 Task: Create a due date automation trigger when advanced on, on the monday of the week before a card is due add dates not starting tomorrow at 11:00 AM.
Action: Mouse moved to (972, 73)
Screenshot: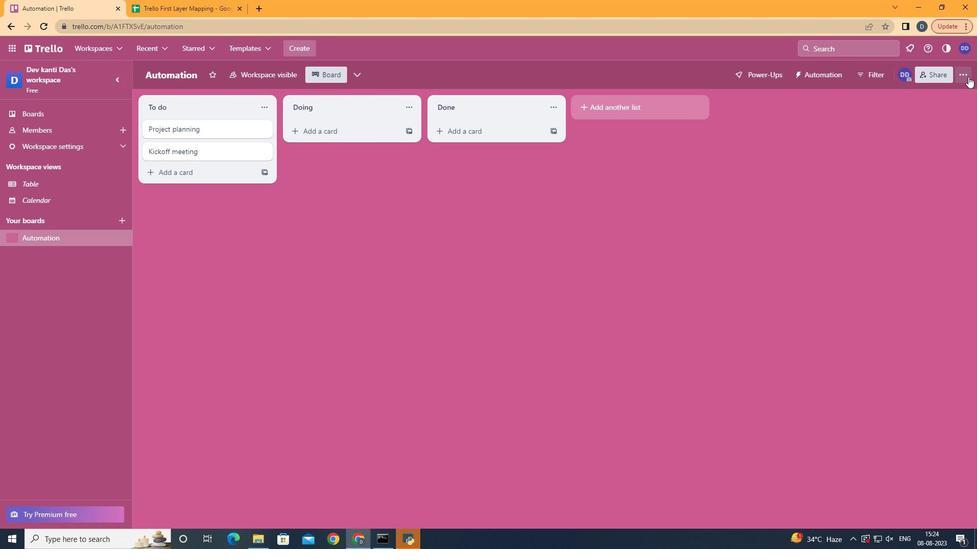 
Action: Mouse pressed left at (972, 73)
Screenshot: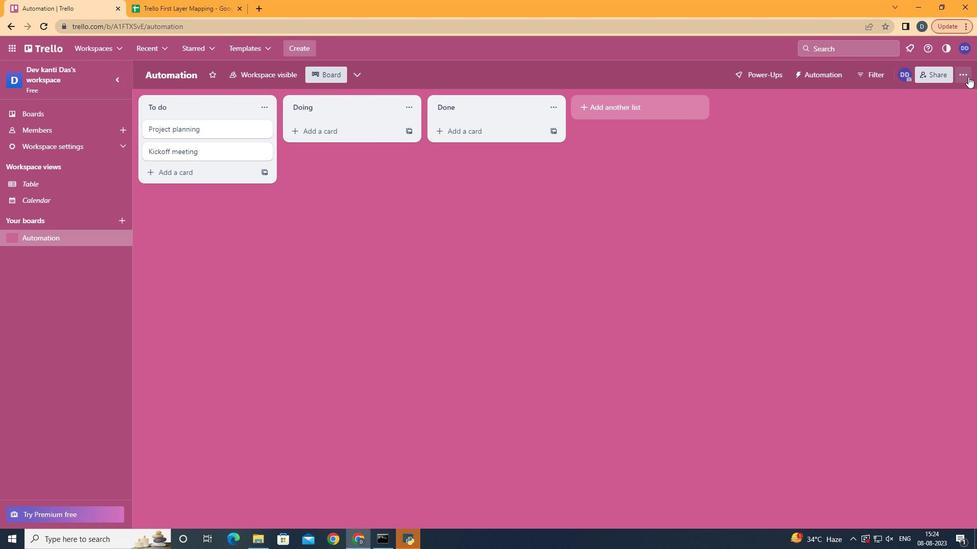 
Action: Mouse moved to (968, 76)
Screenshot: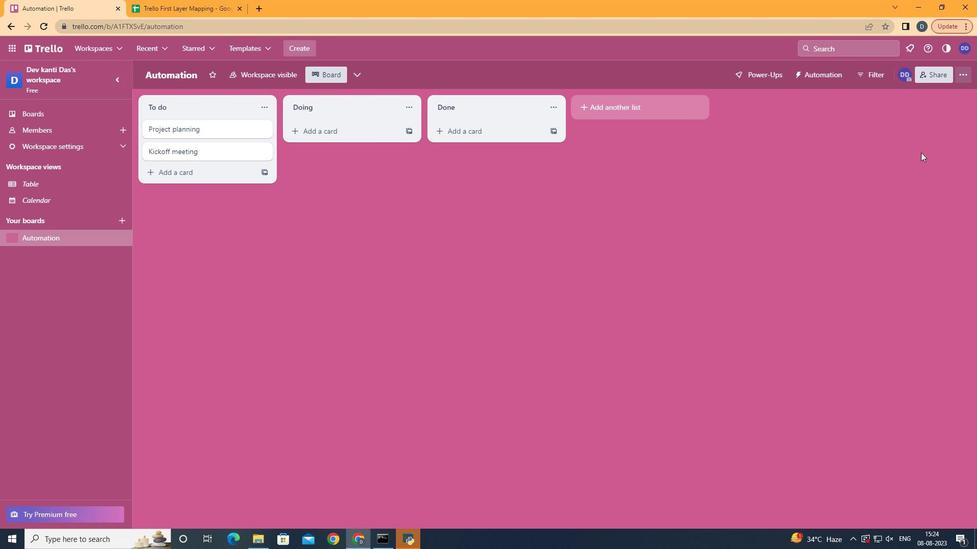 
Action: Mouse pressed left at (968, 76)
Screenshot: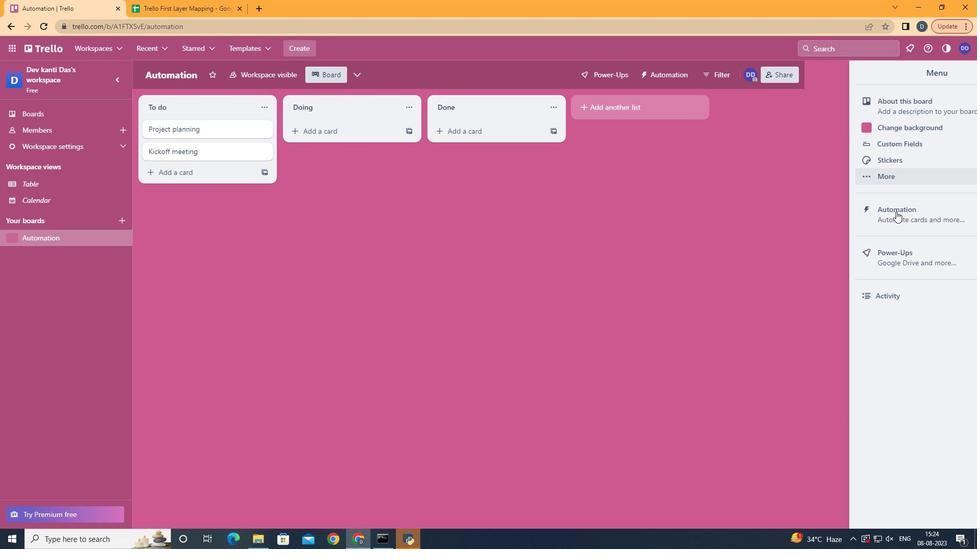 
Action: Mouse moved to (893, 220)
Screenshot: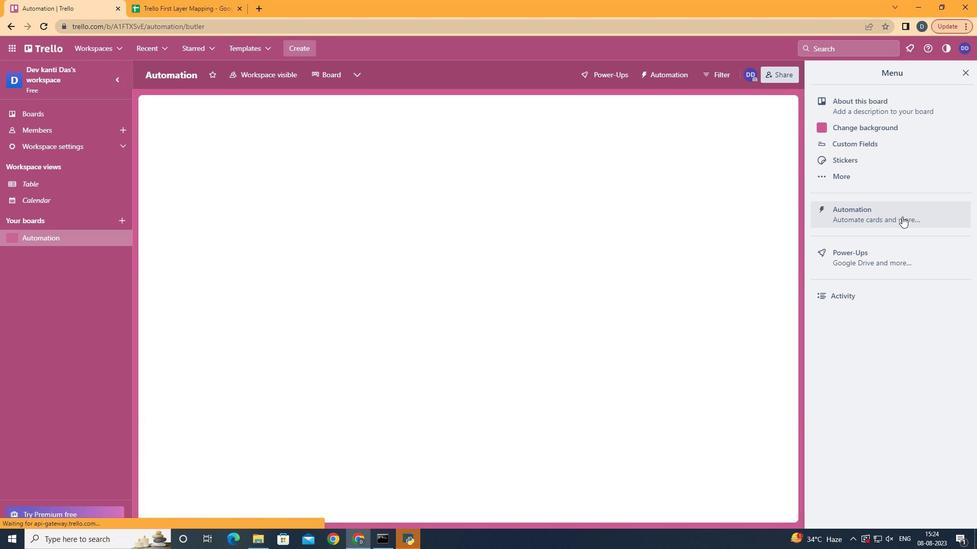 
Action: Mouse pressed left at (893, 220)
Screenshot: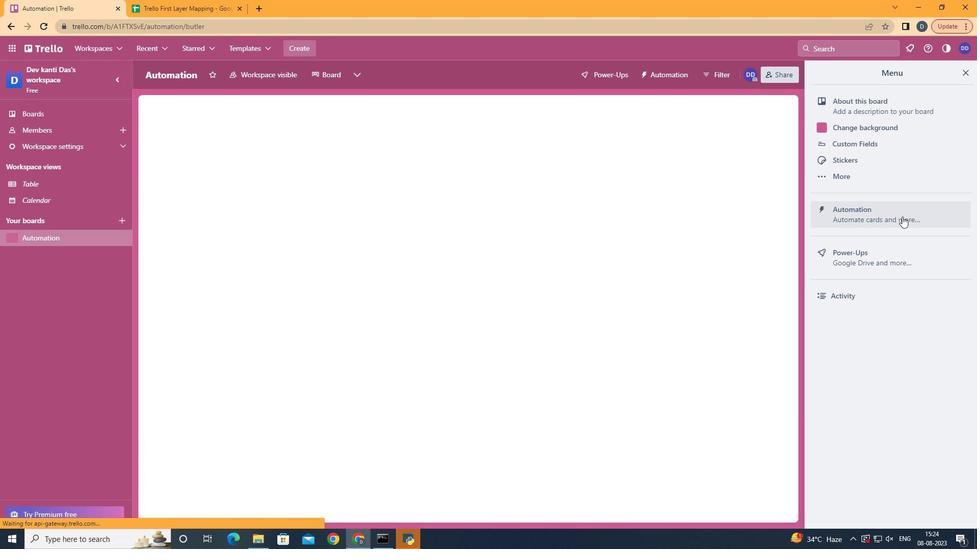 
Action: Mouse moved to (173, 203)
Screenshot: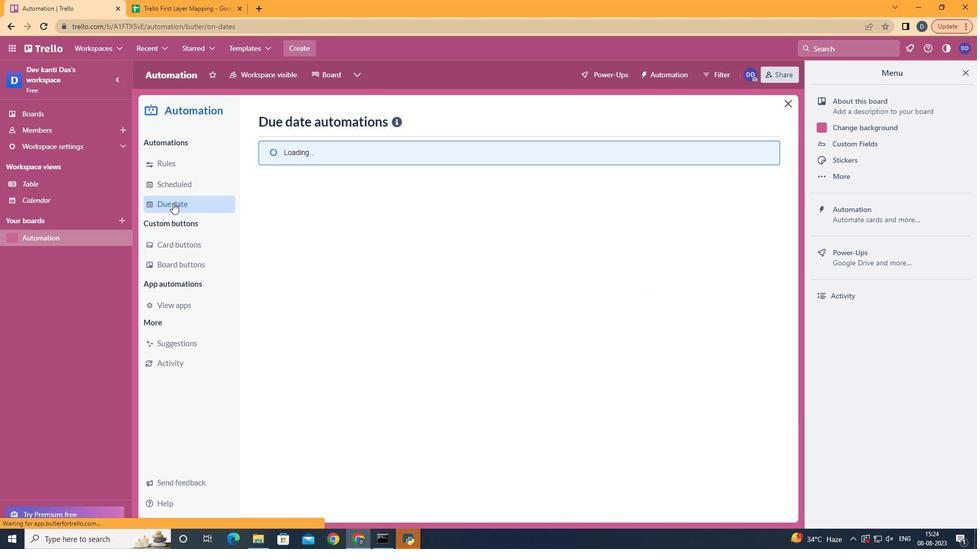 
Action: Mouse pressed left at (173, 203)
Screenshot: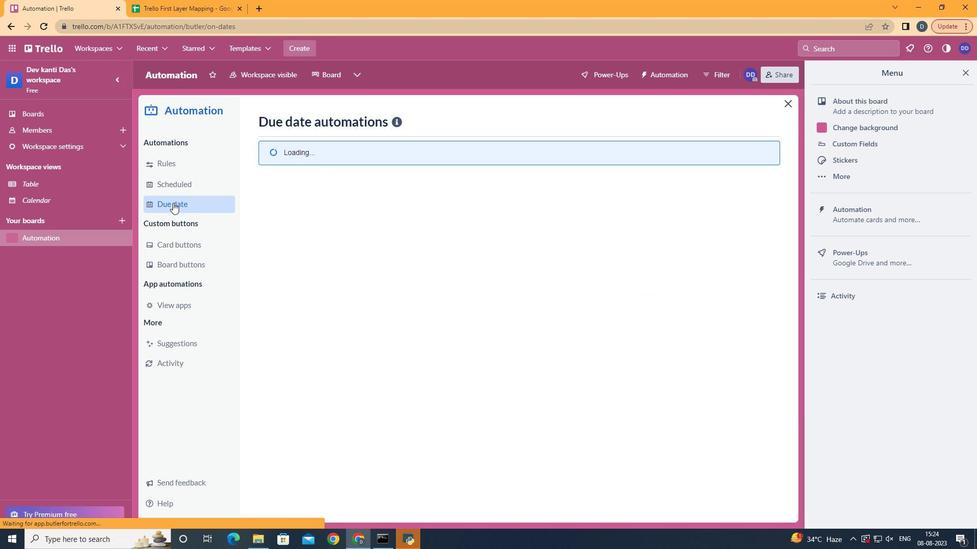 
Action: Mouse moved to (710, 125)
Screenshot: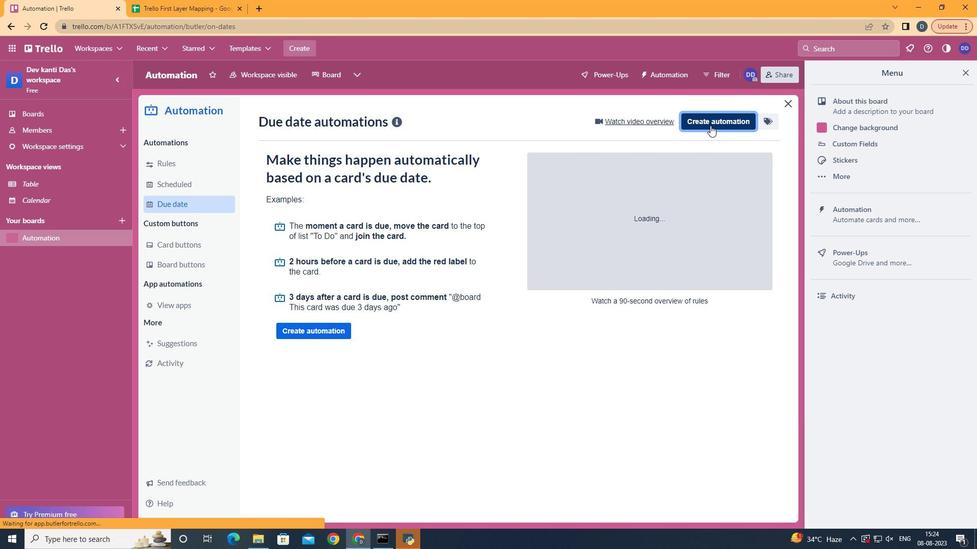 
Action: Mouse pressed left at (710, 125)
Screenshot: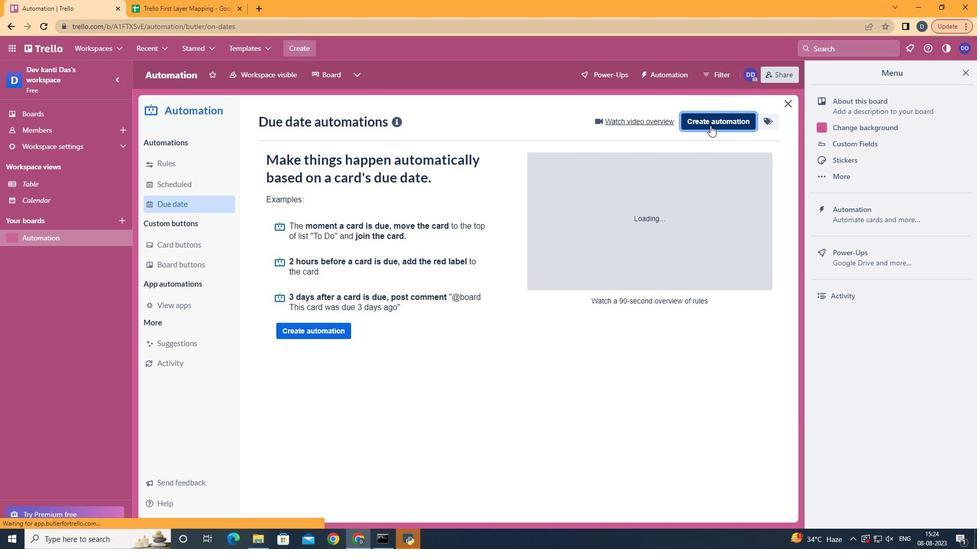 
Action: Mouse moved to (536, 223)
Screenshot: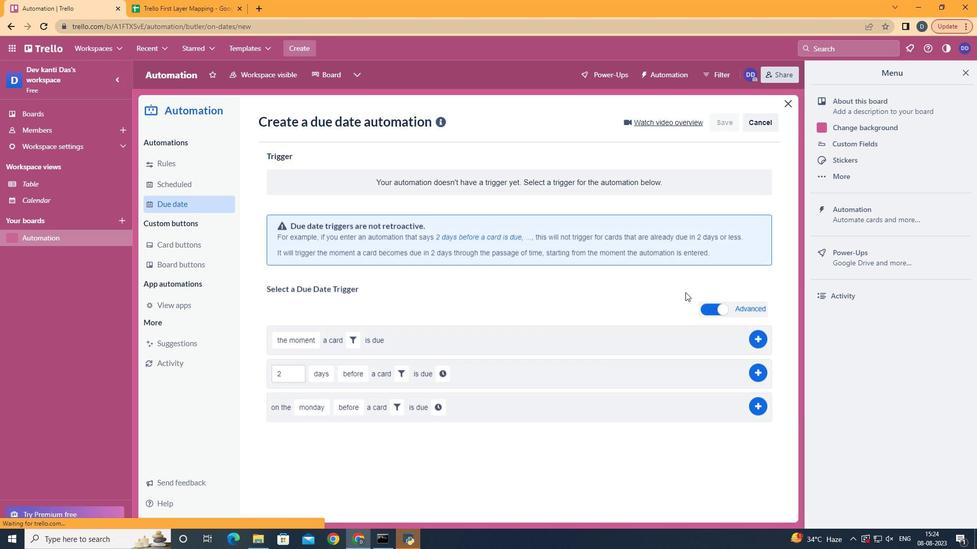 
Action: Mouse pressed left at (536, 223)
Screenshot: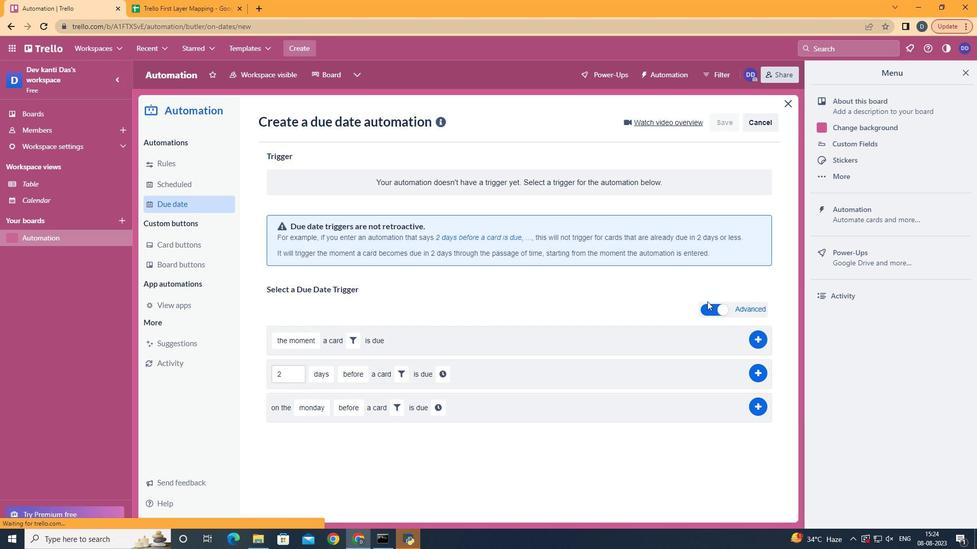 
Action: Mouse moved to (375, 481)
Screenshot: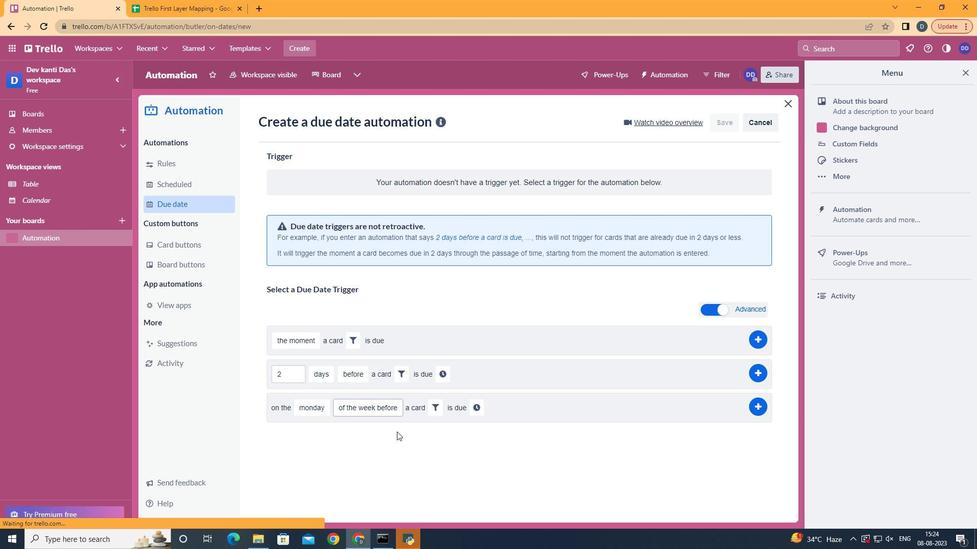 
Action: Mouse pressed left at (375, 481)
Screenshot: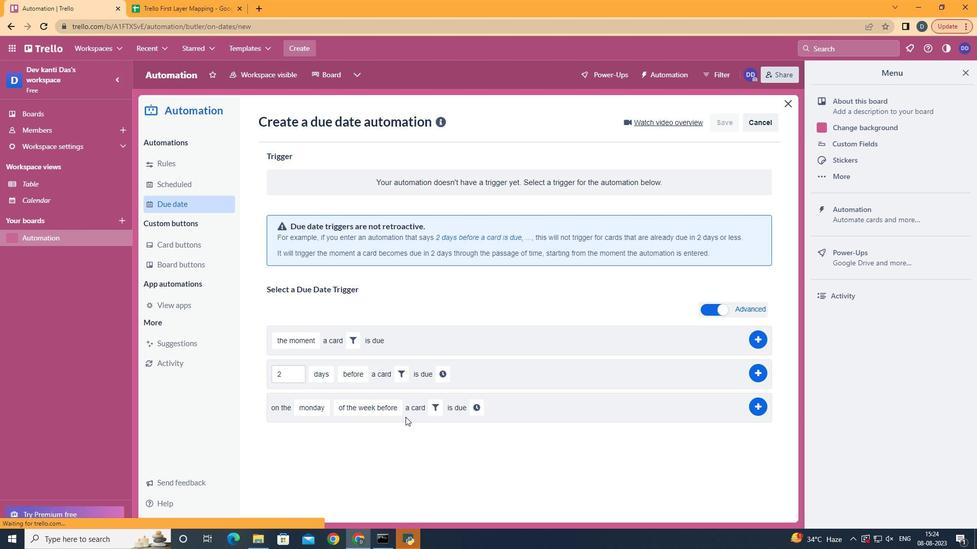 
Action: Mouse moved to (434, 403)
Screenshot: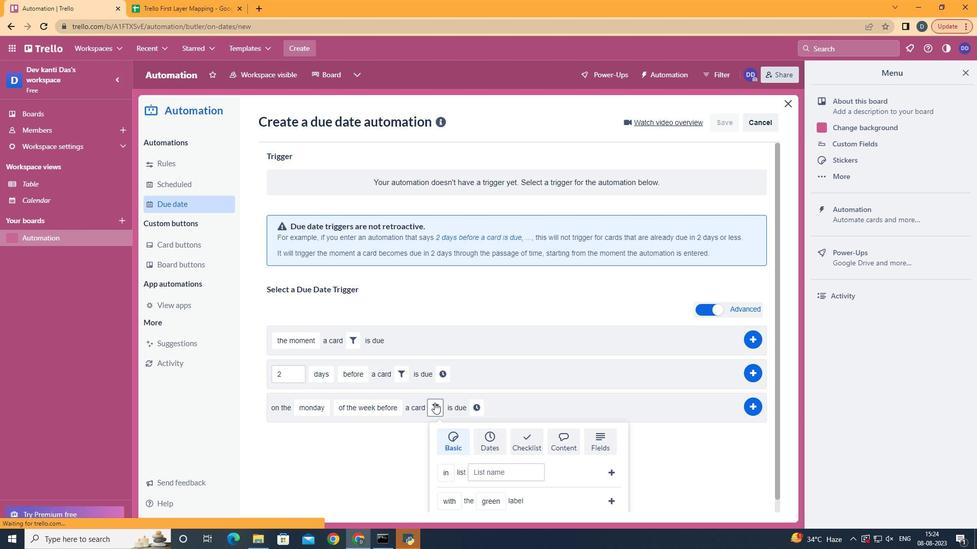 
Action: Mouse pressed left at (434, 403)
Screenshot: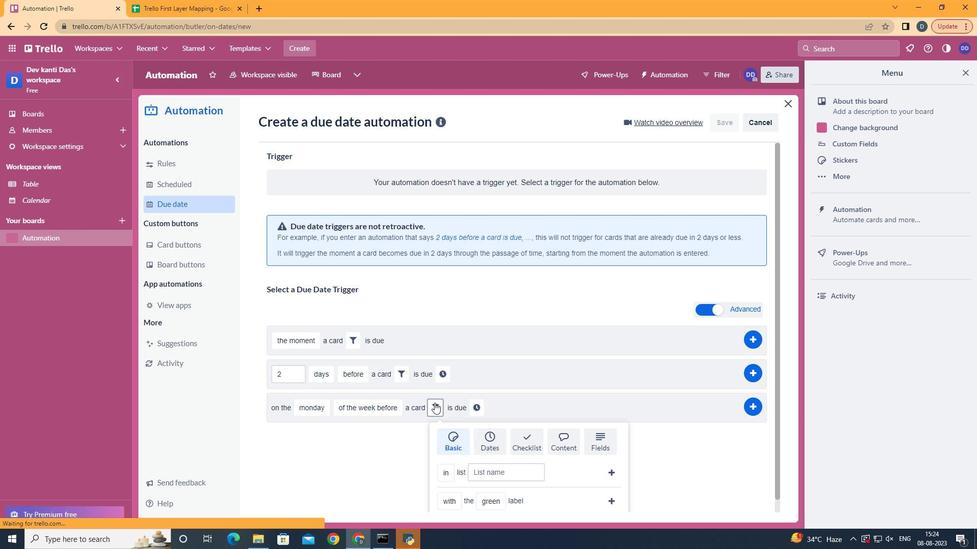 
Action: Mouse moved to (487, 441)
Screenshot: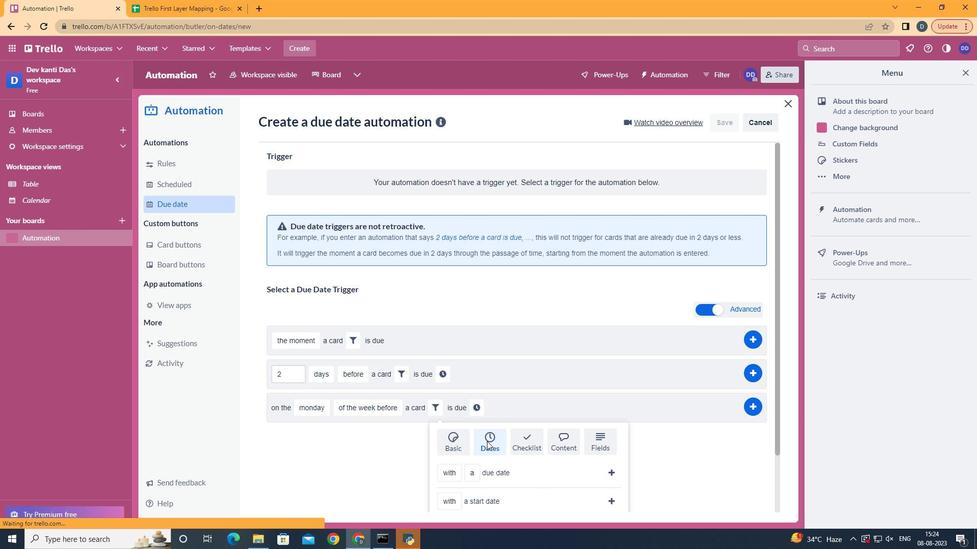 
Action: Mouse pressed left at (487, 441)
Screenshot: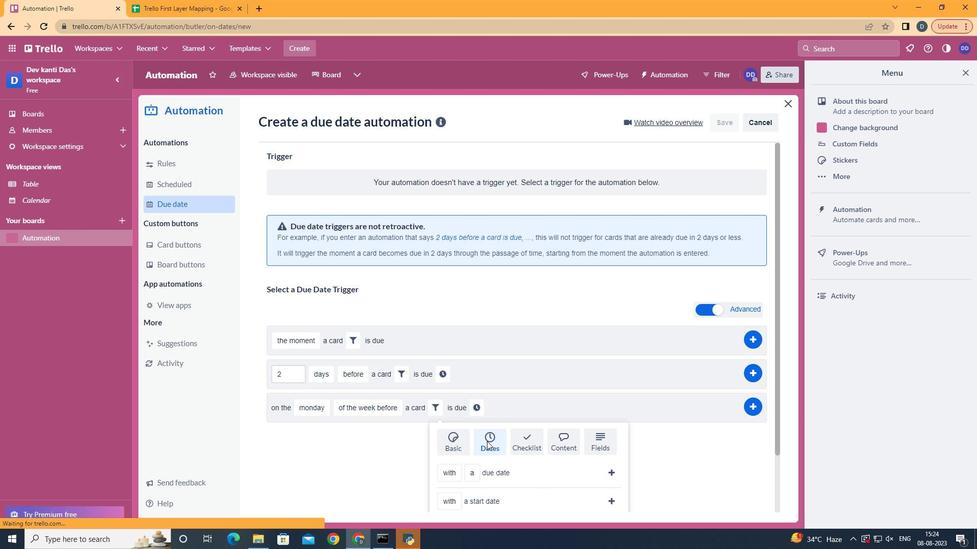 
Action: Mouse moved to (487, 441)
Screenshot: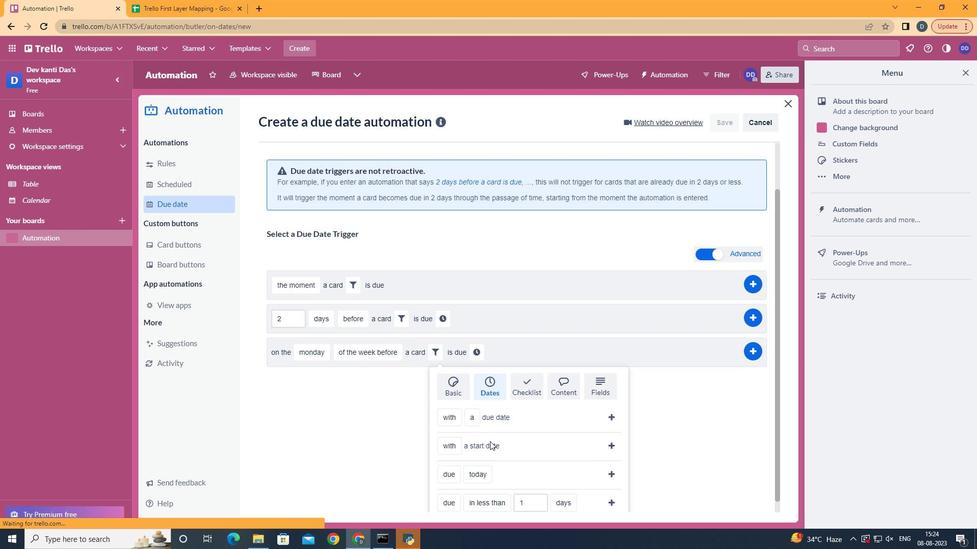 
Action: Mouse scrolled (487, 441) with delta (0, 0)
Screenshot: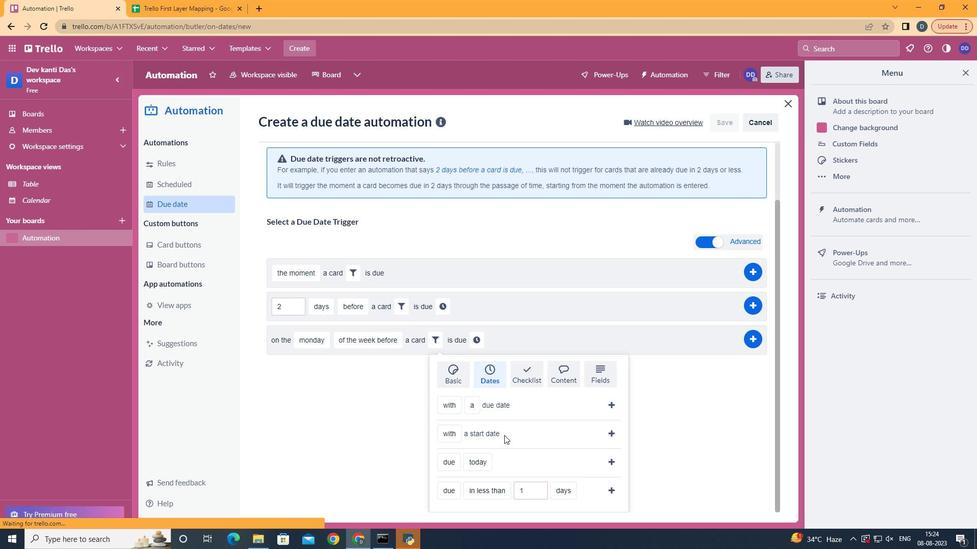 
Action: Mouse scrolled (487, 441) with delta (0, 0)
Screenshot: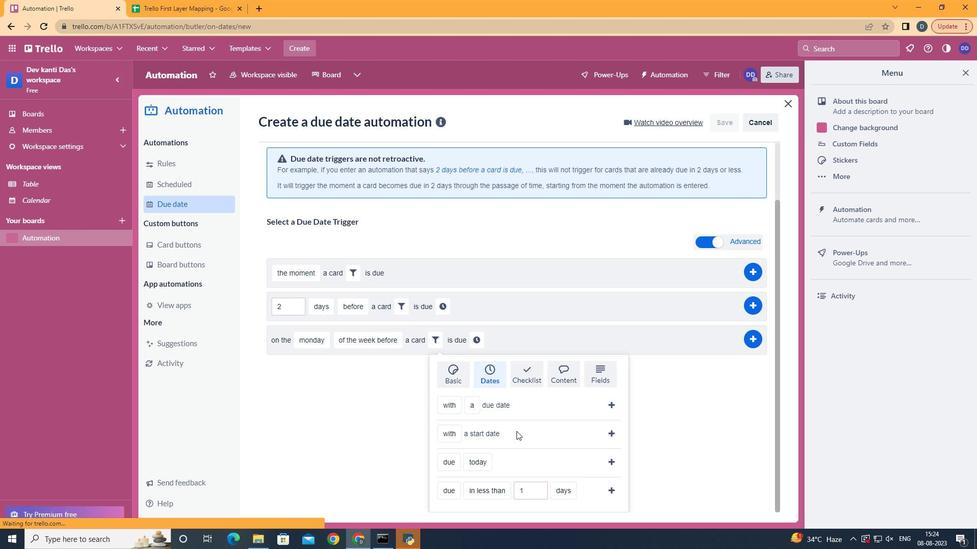 
Action: Mouse scrolled (487, 441) with delta (0, 0)
Screenshot: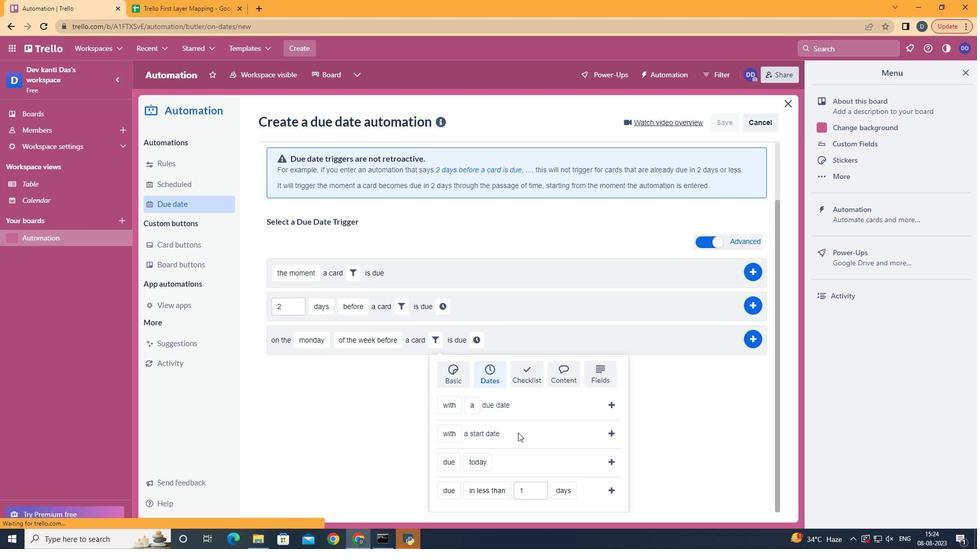 
Action: Mouse scrolled (487, 441) with delta (0, 0)
Screenshot: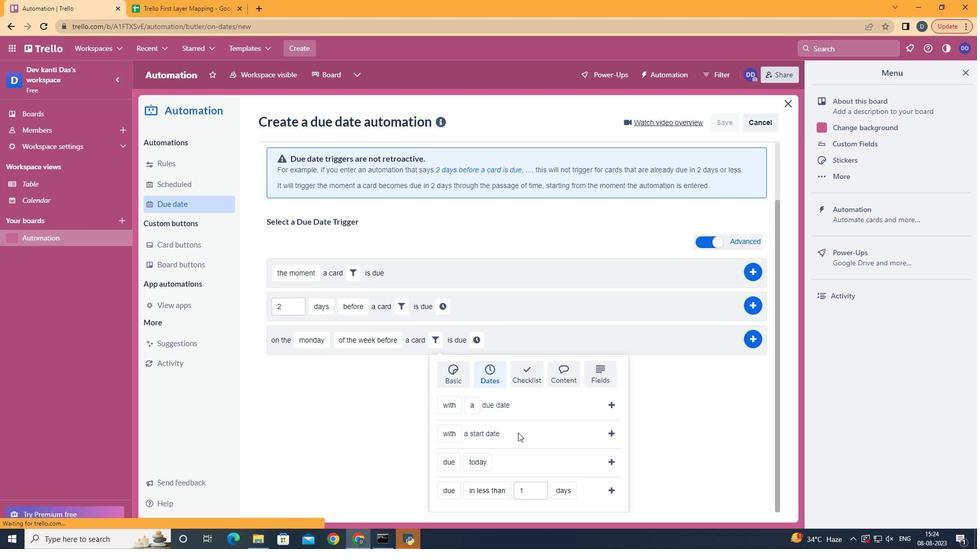 
Action: Mouse scrolled (487, 441) with delta (0, 0)
Screenshot: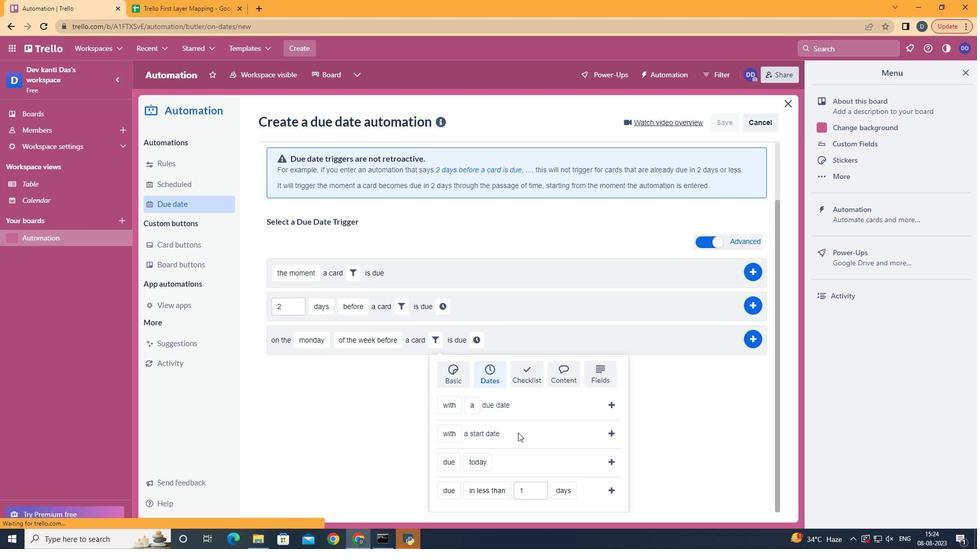 
Action: Mouse scrolled (487, 441) with delta (0, 0)
Screenshot: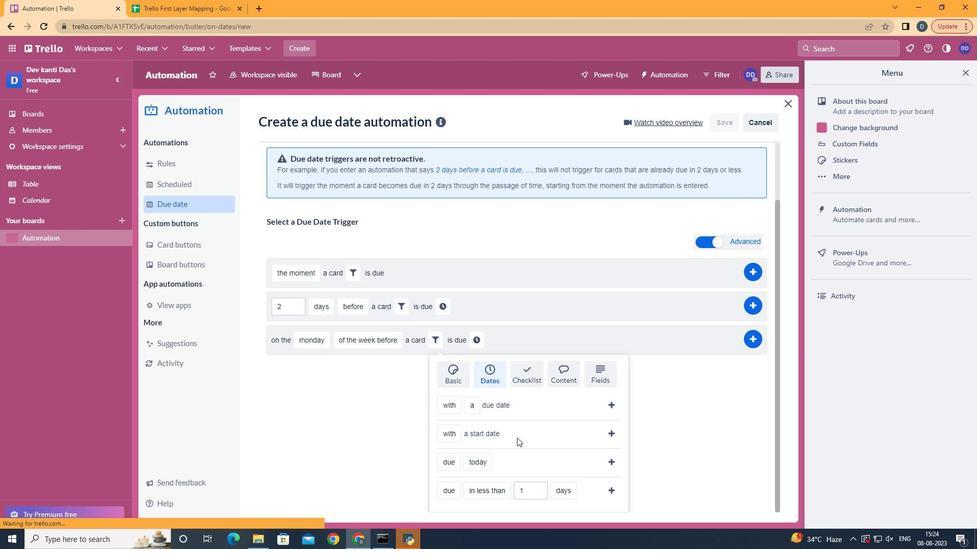 
Action: Mouse moved to (458, 441)
Screenshot: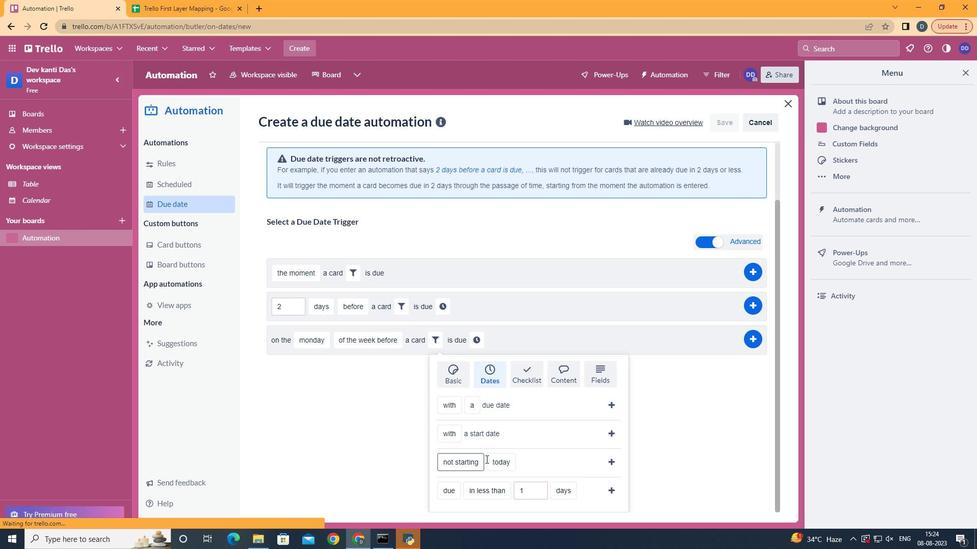 
Action: Mouse pressed left at (458, 441)
Screenshot: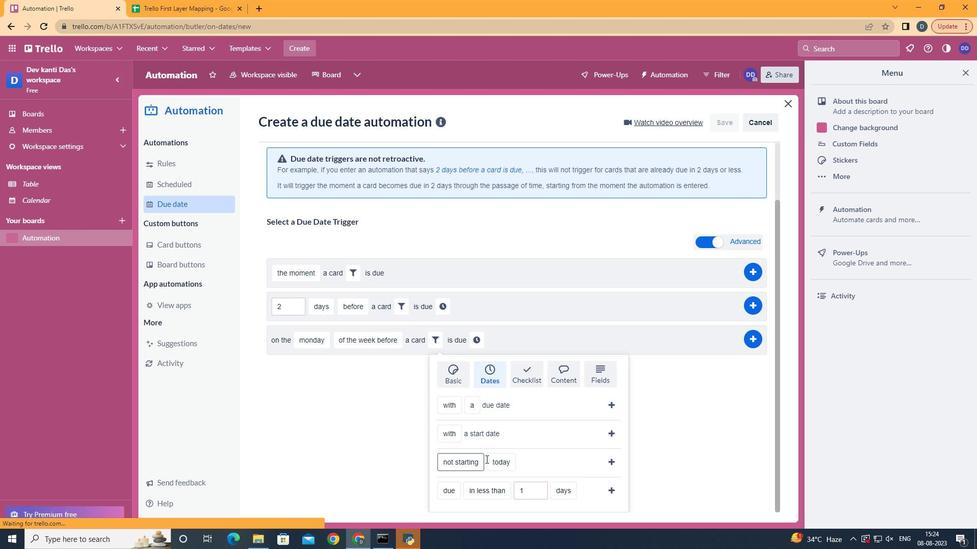 
Action: Mouse moved to (519, 362)
Screenshot: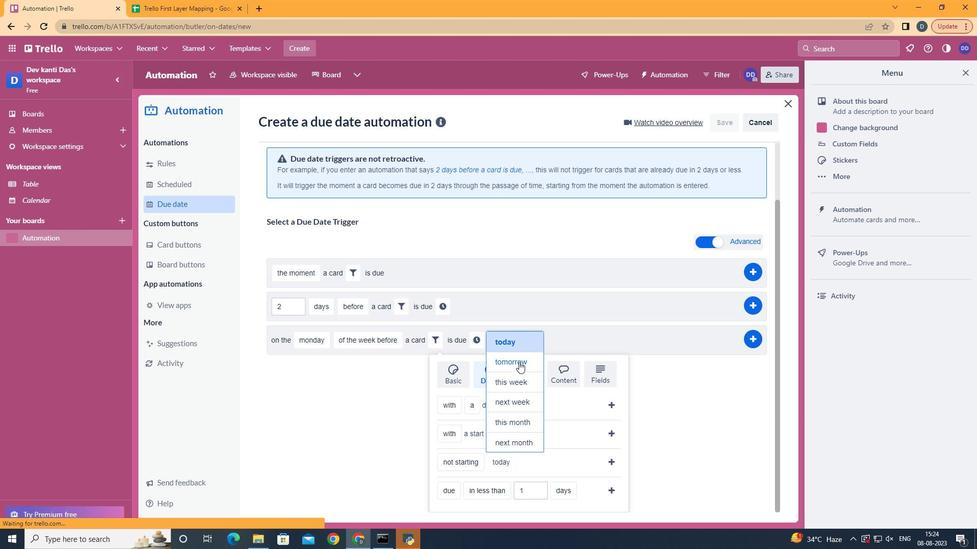 
Action: Mouse pressed left at (519, 362)
Screenshot: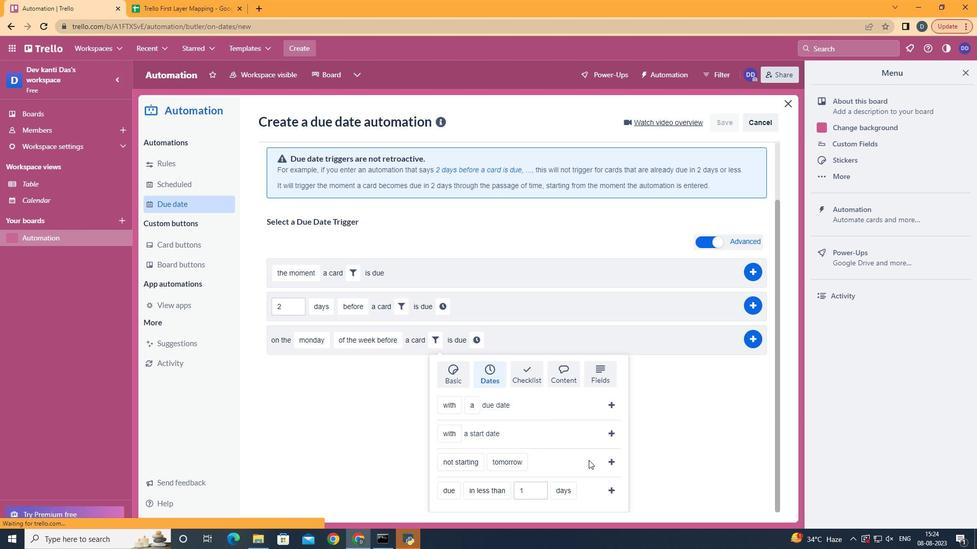 
Action: Mouse moved to (608, 461)
Screenshot: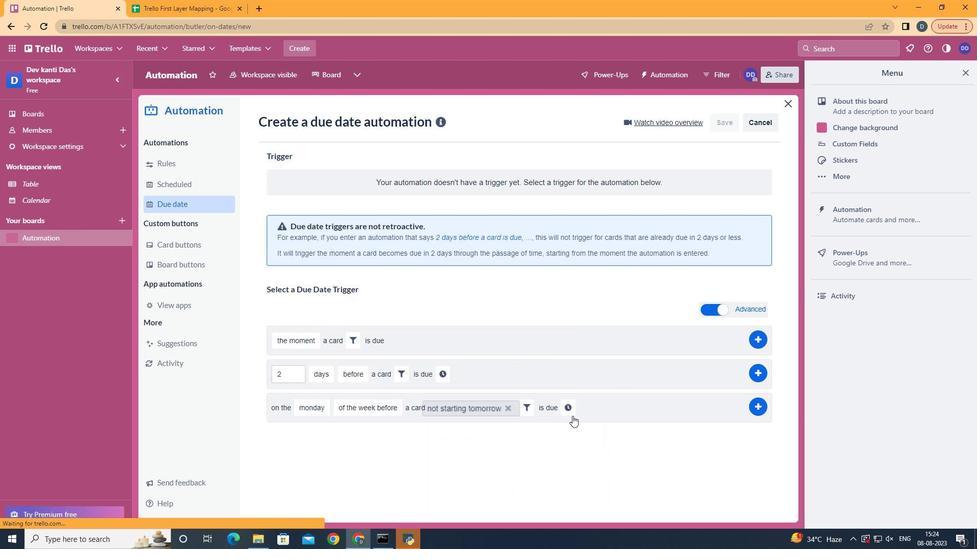 
Action: Mouse pressed left at (608, 461)
Screenshot: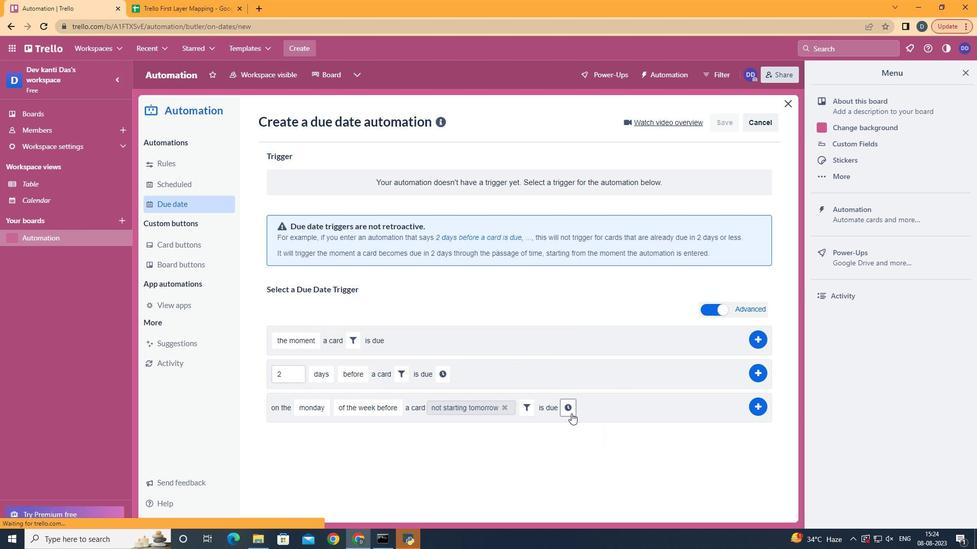 
Action: Mouse moved to (569, 407)
Screenshot: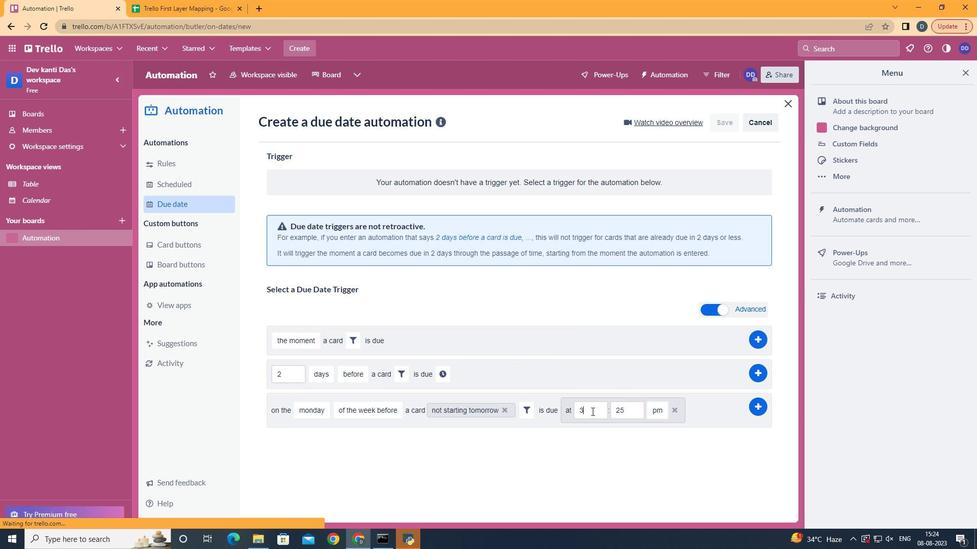 
Action: Mouse pressed left at (569, 407)
Screenshot: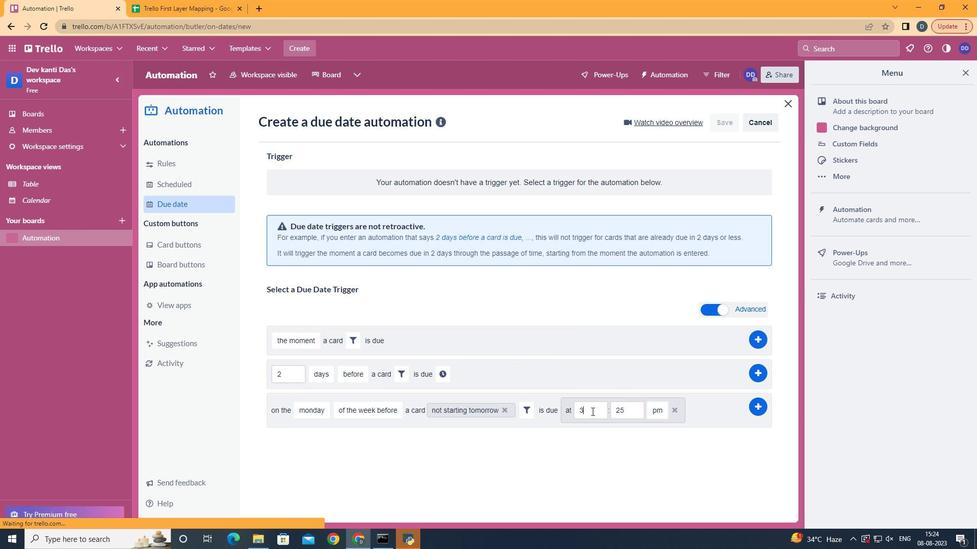 
Action: Mouse moved to (591, 411)
Screenshot: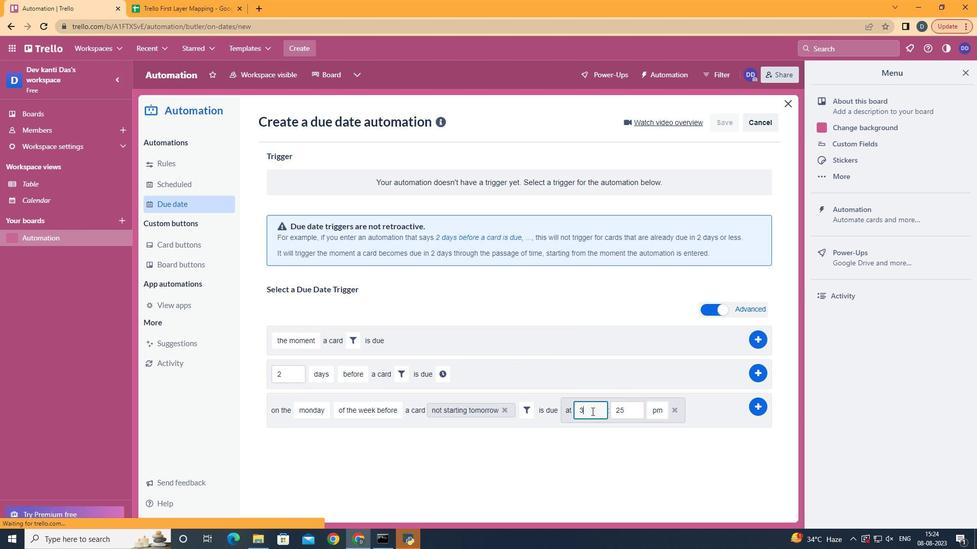 
Action: Mouse pressed left at (591, 411)
Screenshot: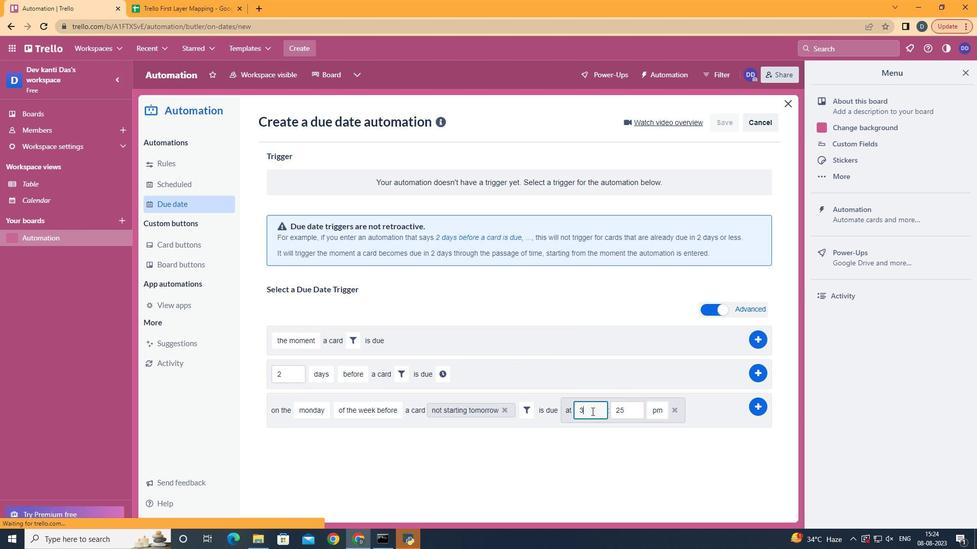 
Action: Mouse moved to (591, 411)
Screenshot: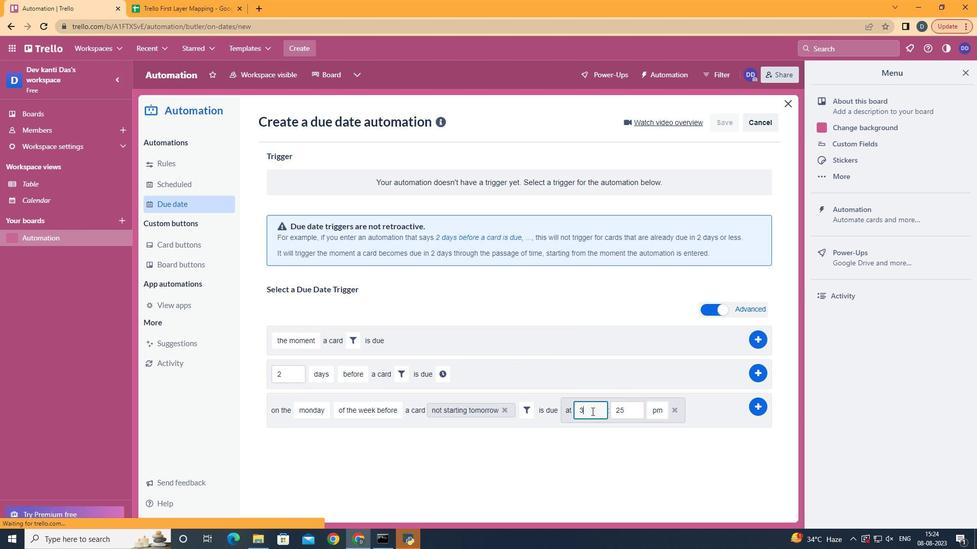 
Action: Key pressed <Key.backspace>11
Screenshot: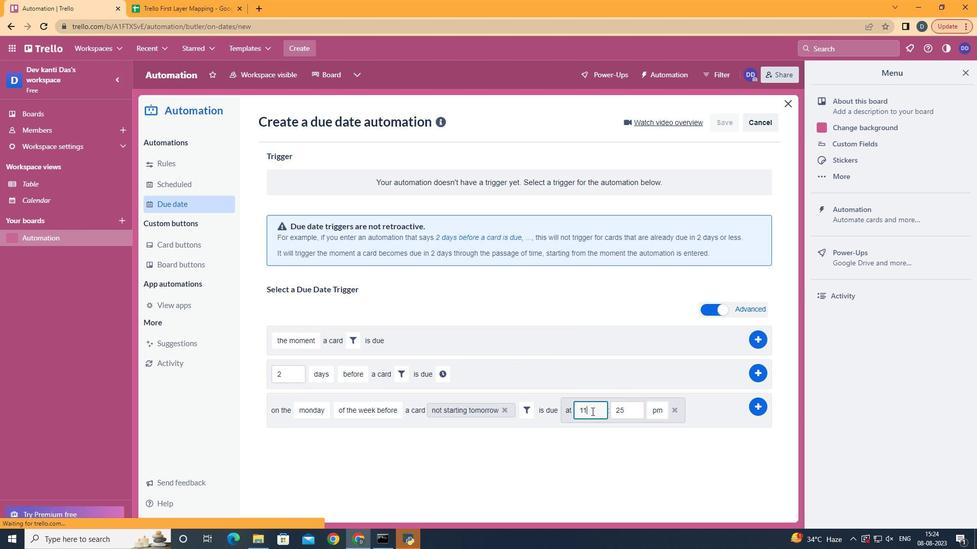 
Action: Mouse moved to (629, 407)
Screenshot: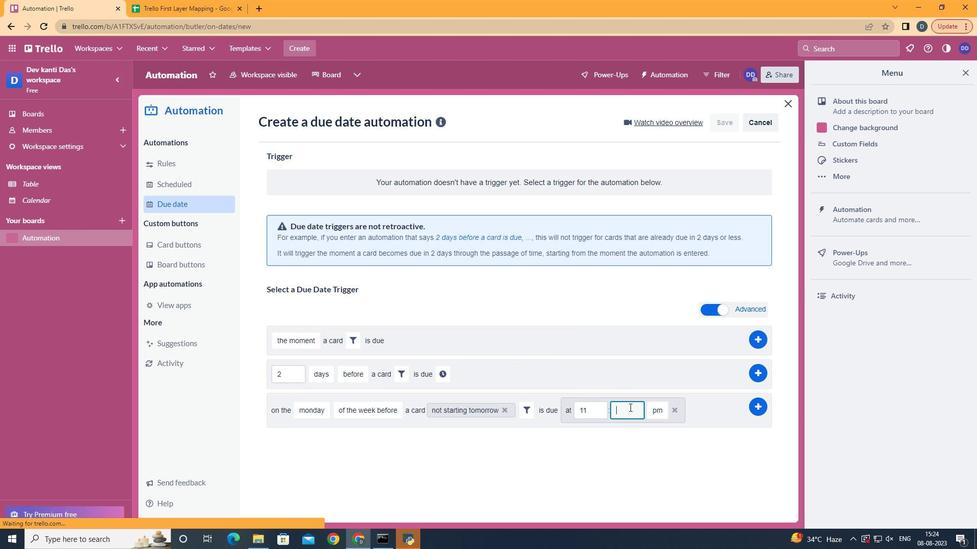 
Action: Mouse pressed left at (629, 407)
Screenshot: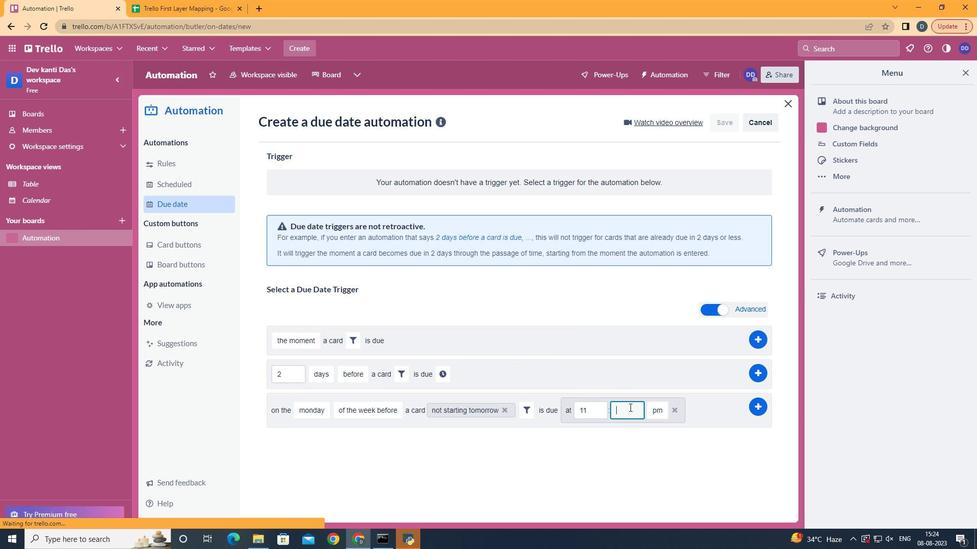 
Action: Key pressed <Key.backspace><Key.backspace>00
Screenshot: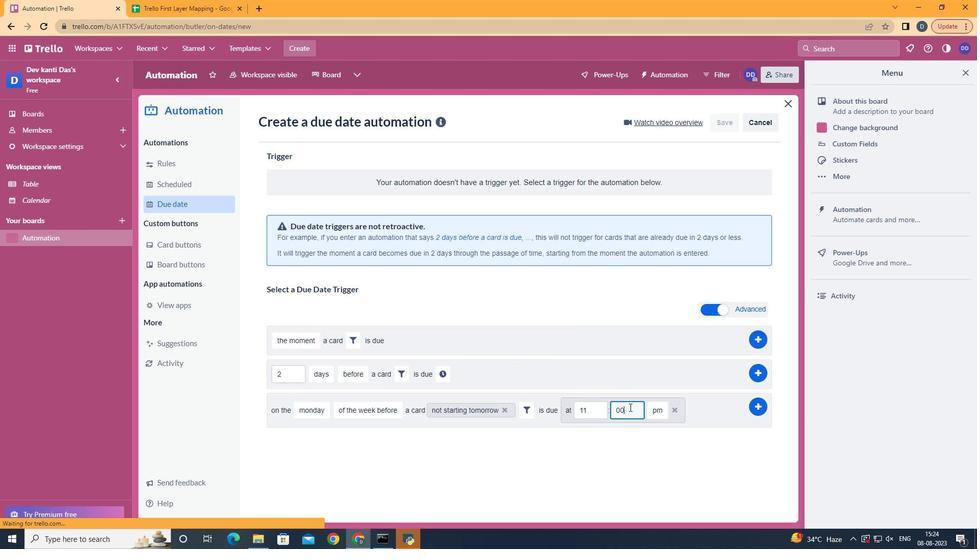 
Action: Mouse moved to (656, 425)
Screenshot: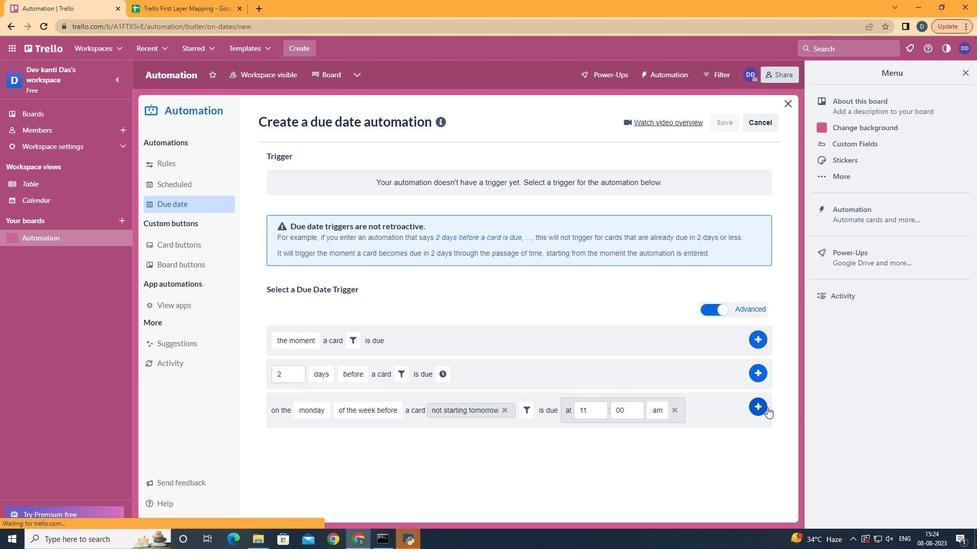 
Action: Mouse pressed left at (656, 425)
Screenshot: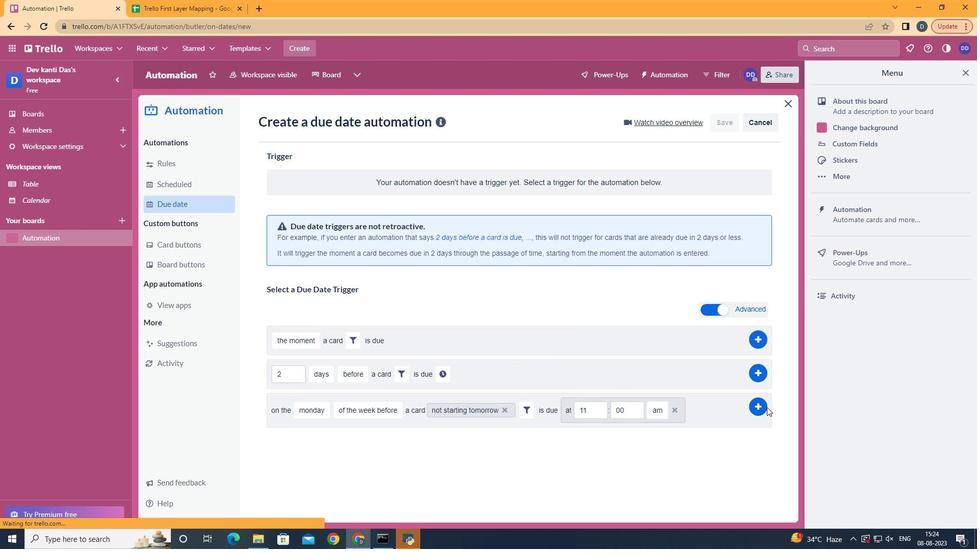 
Action: Mouse moved to (750, 408)
Screenshot: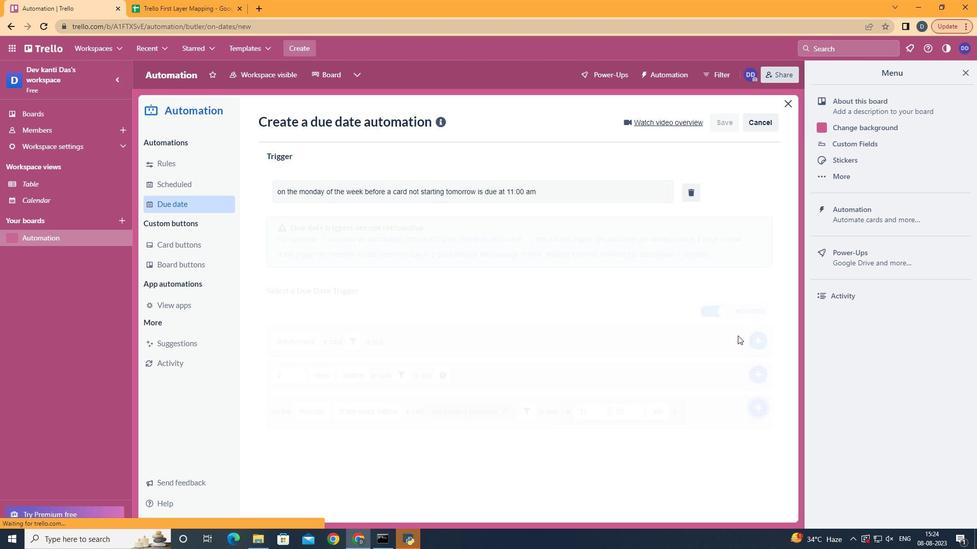 
Action: Mouse pressed left at (750, 408)
Screenshot: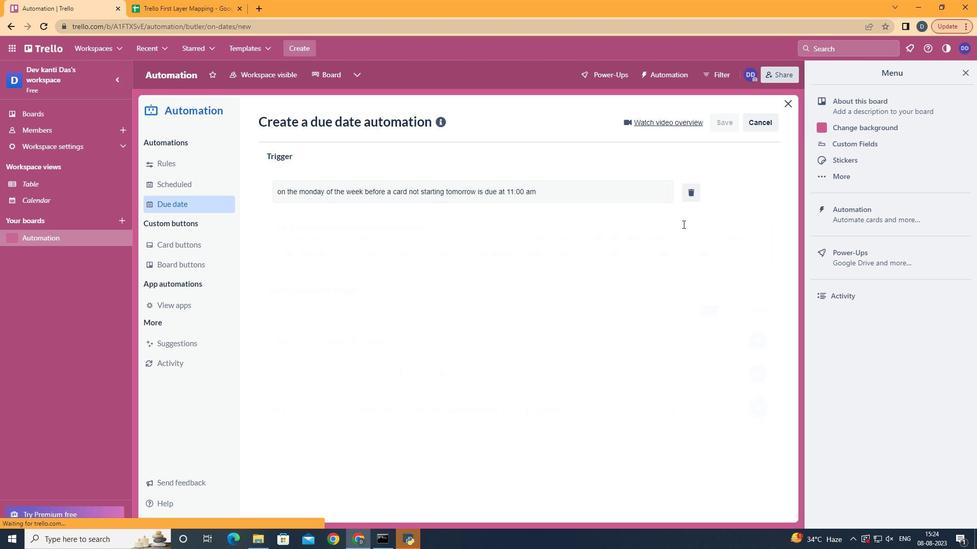 
Action: Mouse moved to (465, 262)
Screenshot: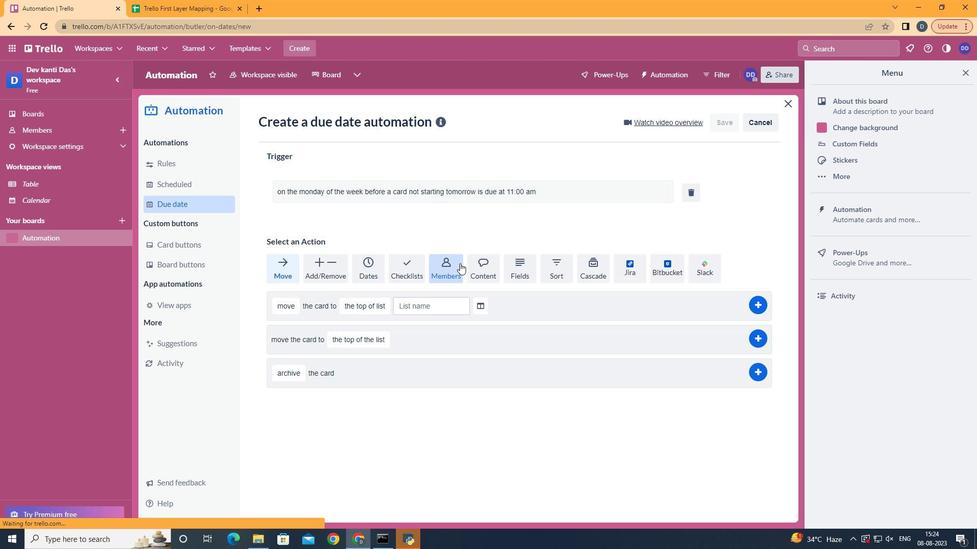 
